 Task: Add Sprouts 2 Ply Paper Towels 1 Roll to the cart.
Action: Mouse moved to (726, 279)
Screenshot: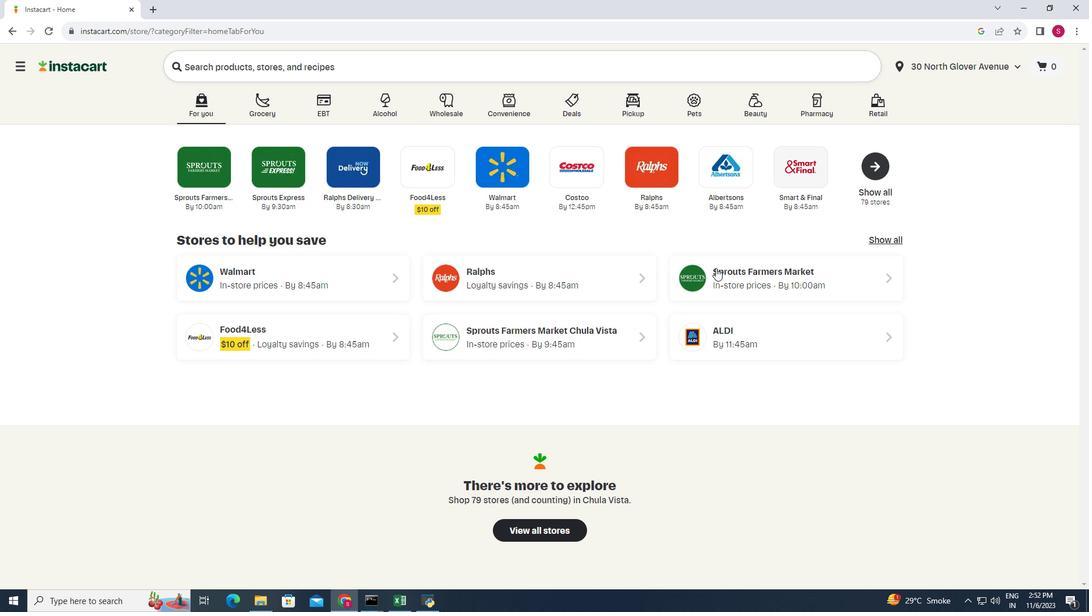 
Action: Mouse pressed left at (726, 279)
Screenshot: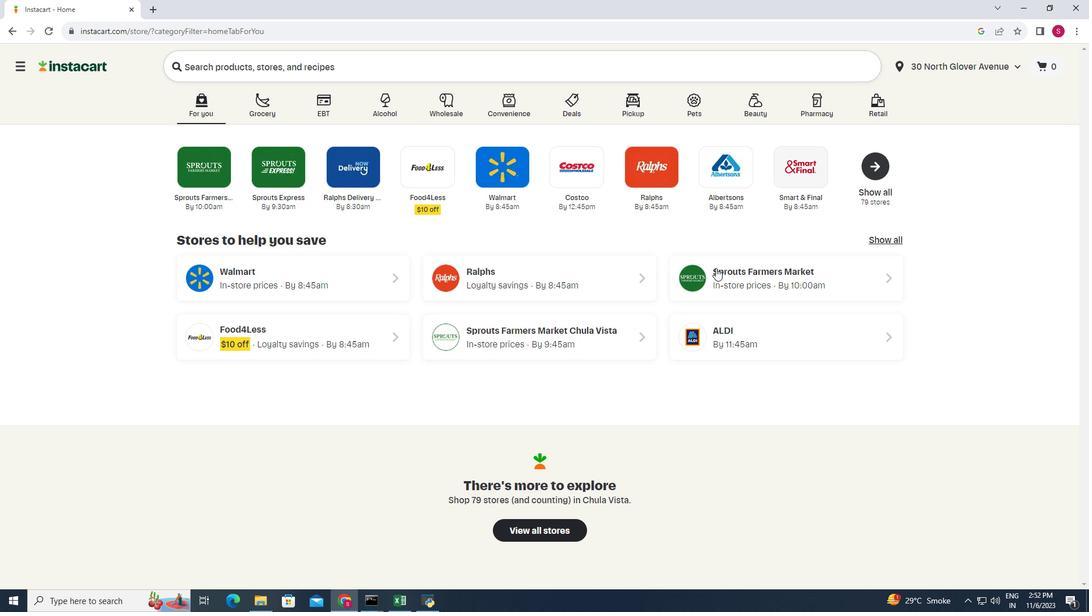
Action: Mouse moved to (95, 499)
Screenshot: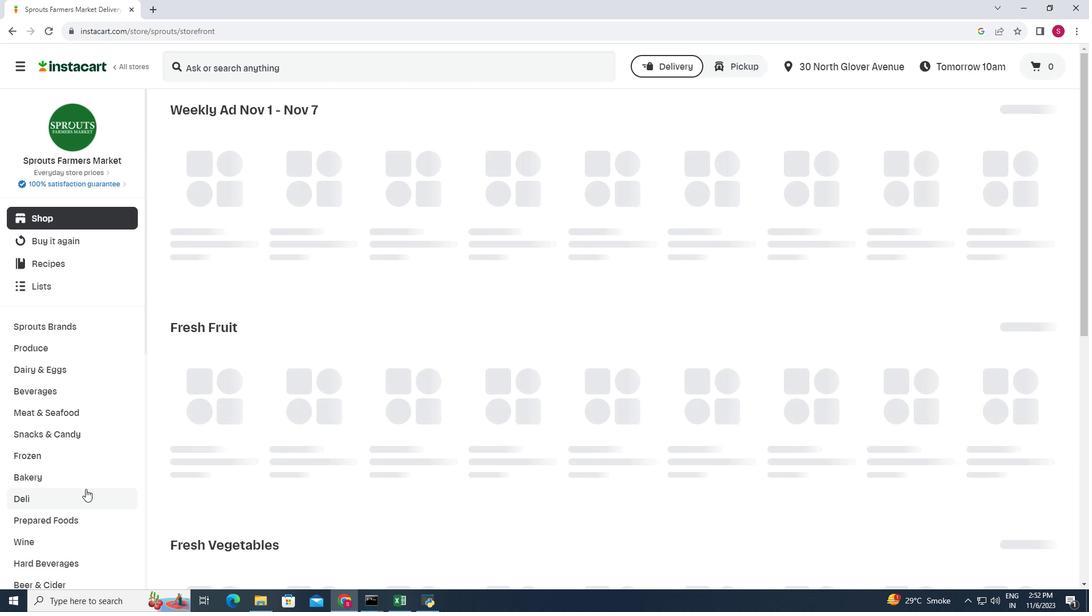
Action: Mouse scrolled (95, 499) with delta (0, 0)
Screenshot: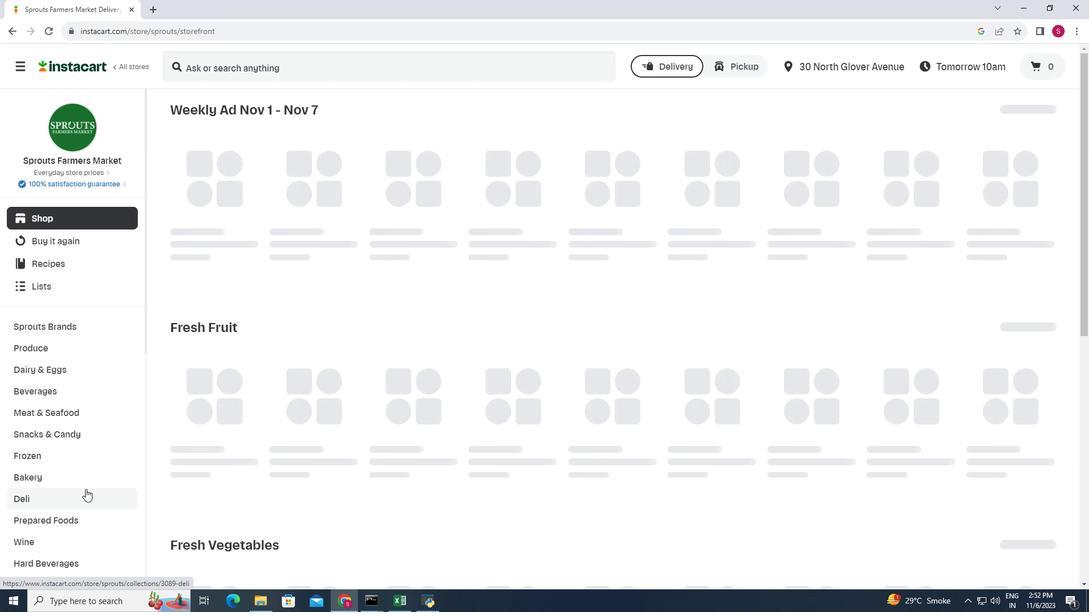 
Action: Mouse scrolled (95, 499) with delta (0, 0)
Screenshot: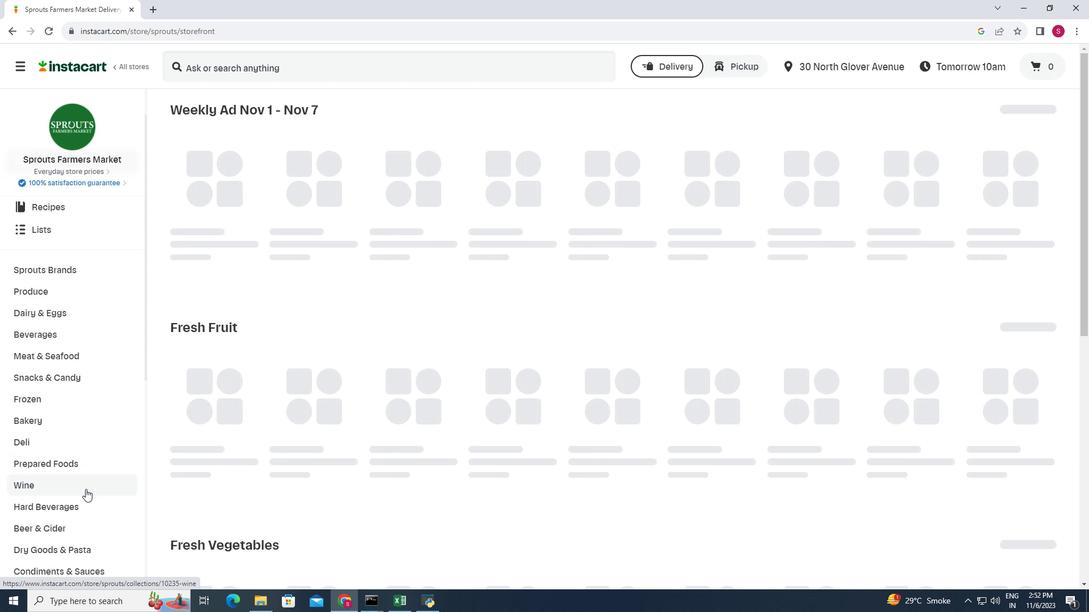 
Action: Mouse scrolled (95, 499) with delta (0, 0)
Screenshot: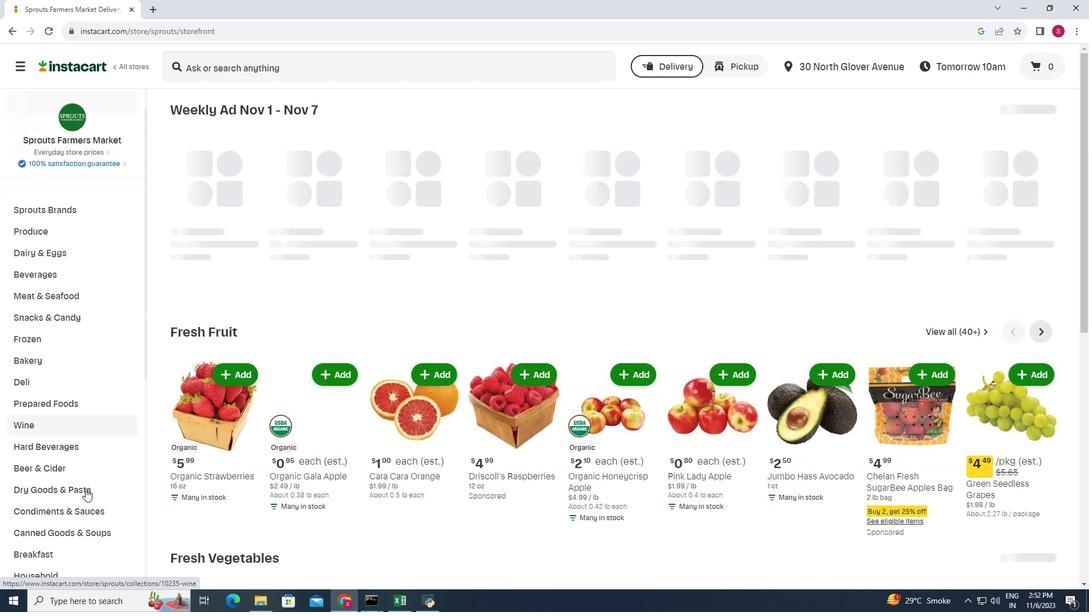 
Action: Mouse scrolled (95, 499) with delta (0, 0)
Screenshot: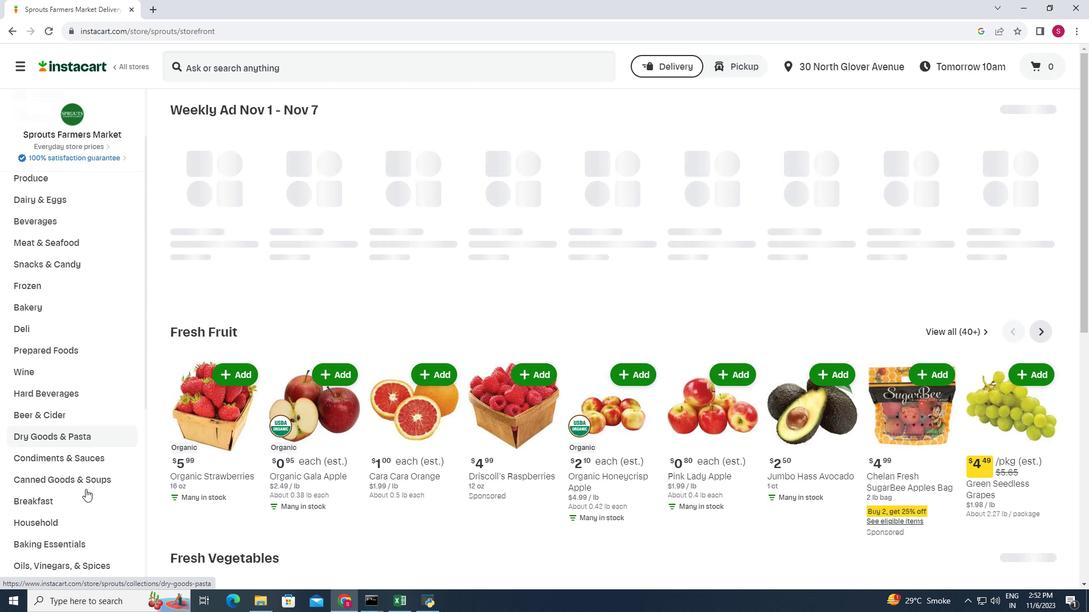 
Action: Mouse moved to (103, 467)
Screenshot: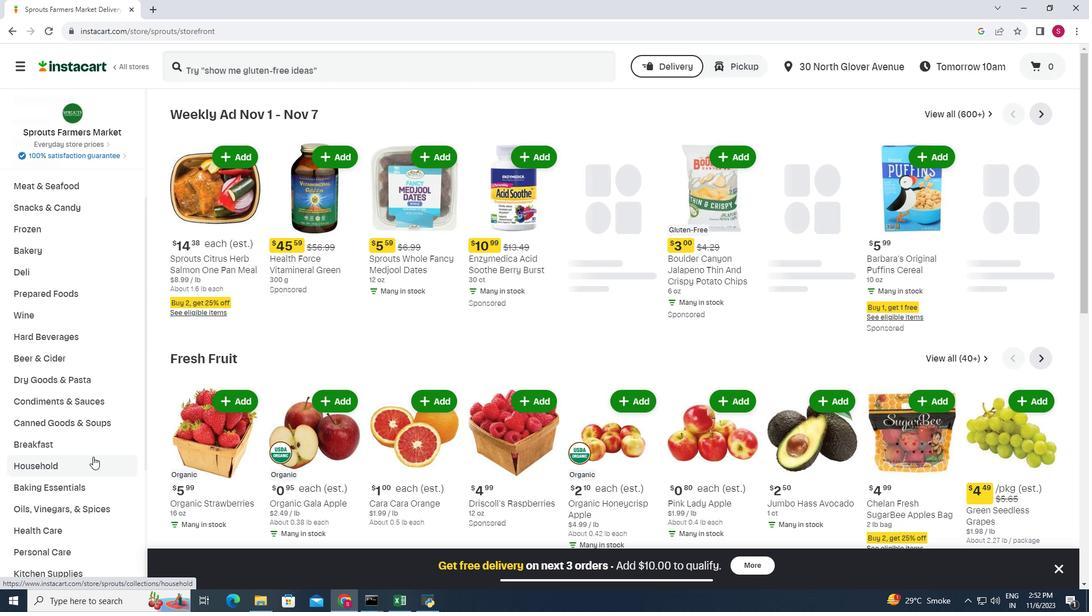 
Action: Mouse pressed left at (103, 467)
Screenshot: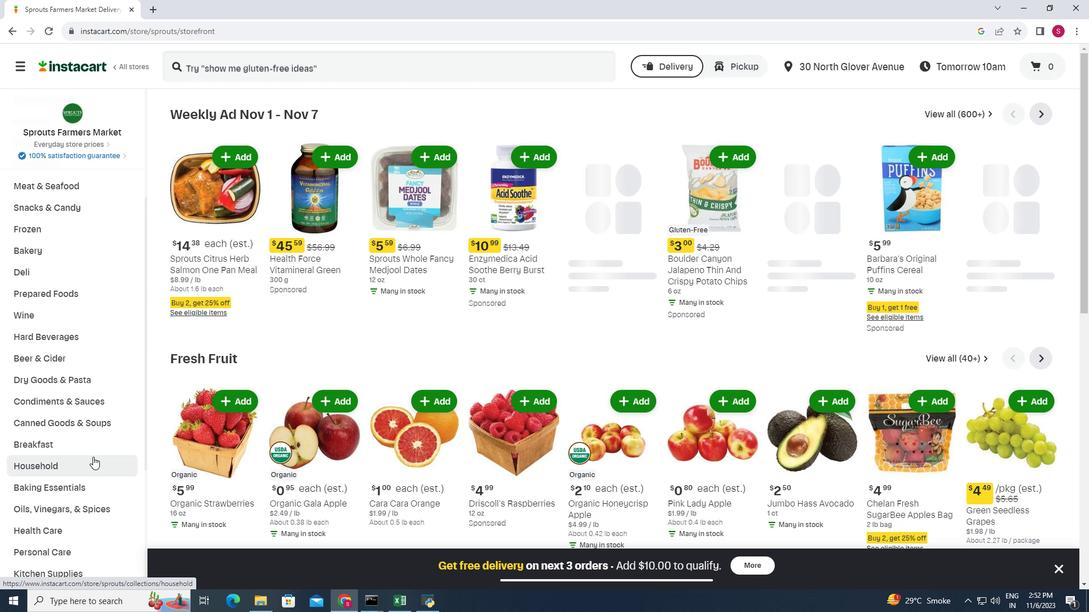 
Action: Mouse moved to (283, 151)
Screenshot: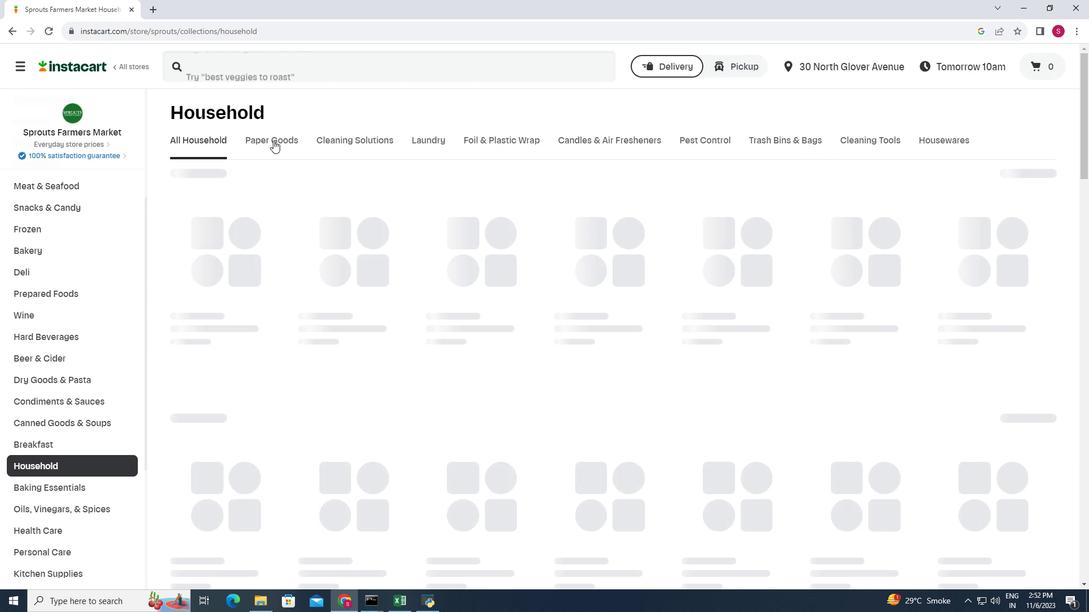 
Action: Mouse pressed left at (283, 151)
Screenshot: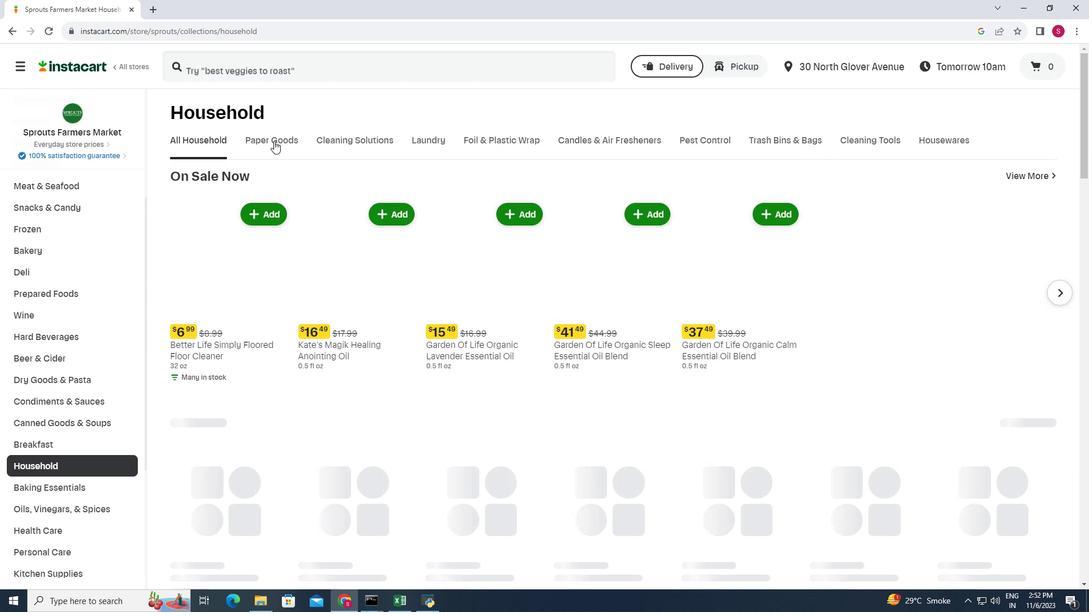 
Action: Mouse moved to (361, 250)
Screenshot: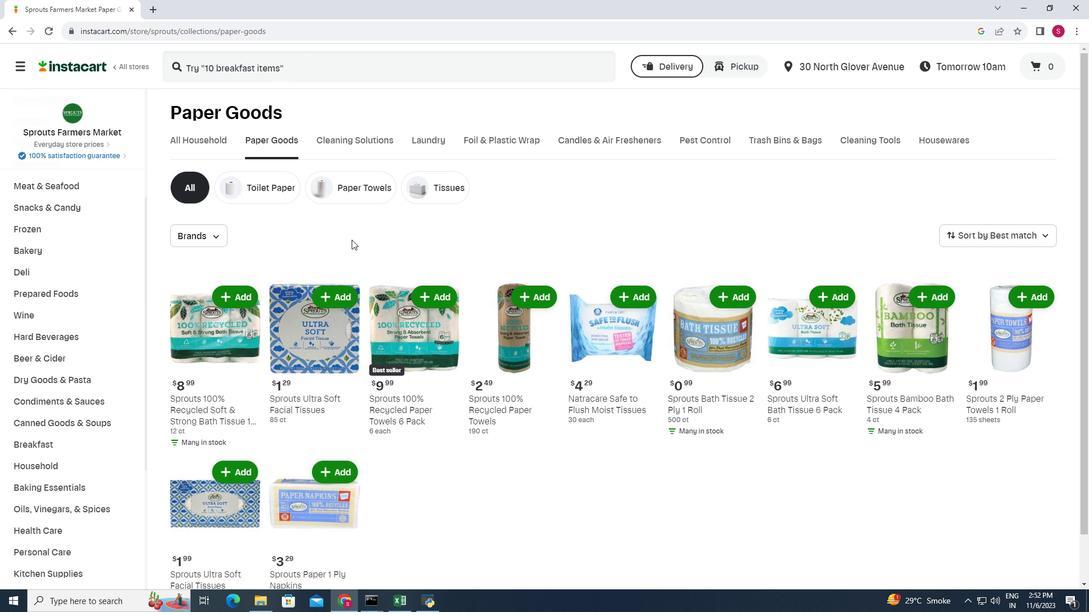 
Action: Mouse scrolled (361, 249) with delta (0, 0)
Screenshot: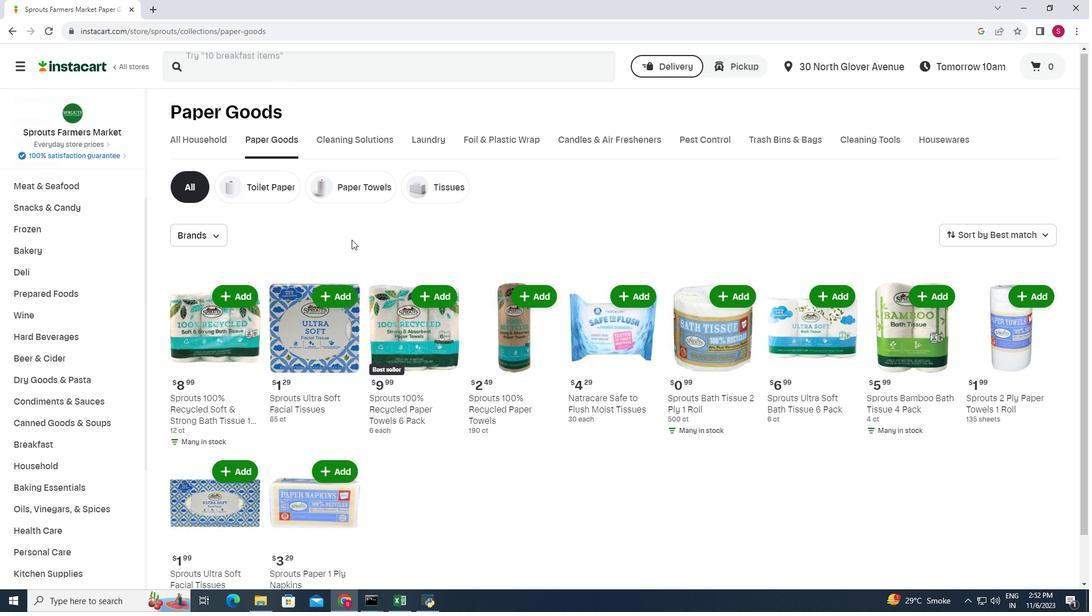 
Action: Mouse moved to (362, 250)
Screenshot: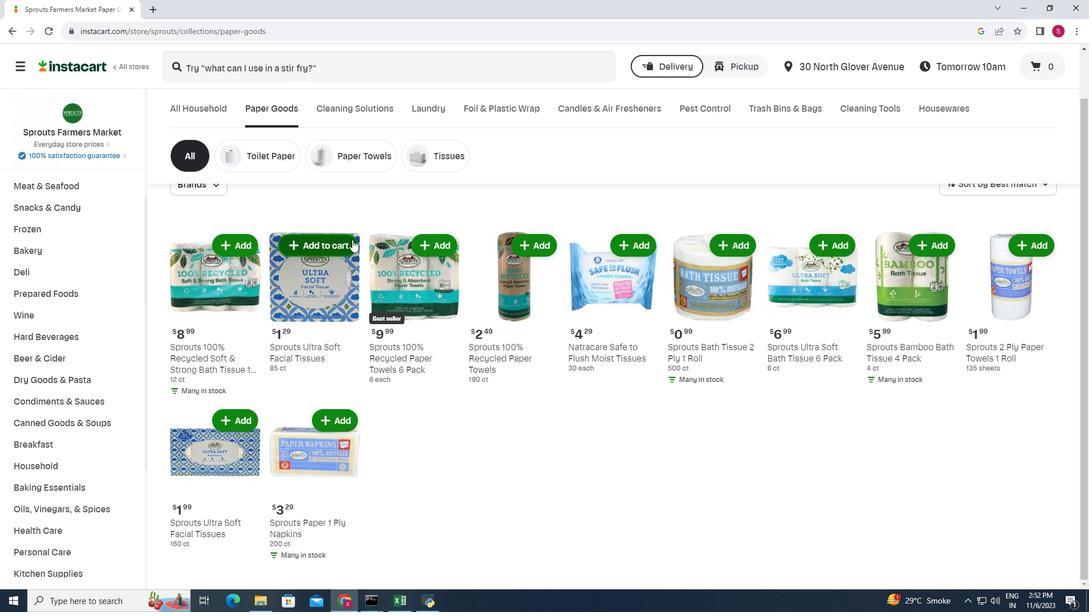 
Action: Mouse scrolled (362, 249) with delta (0, 0)
Screenshot: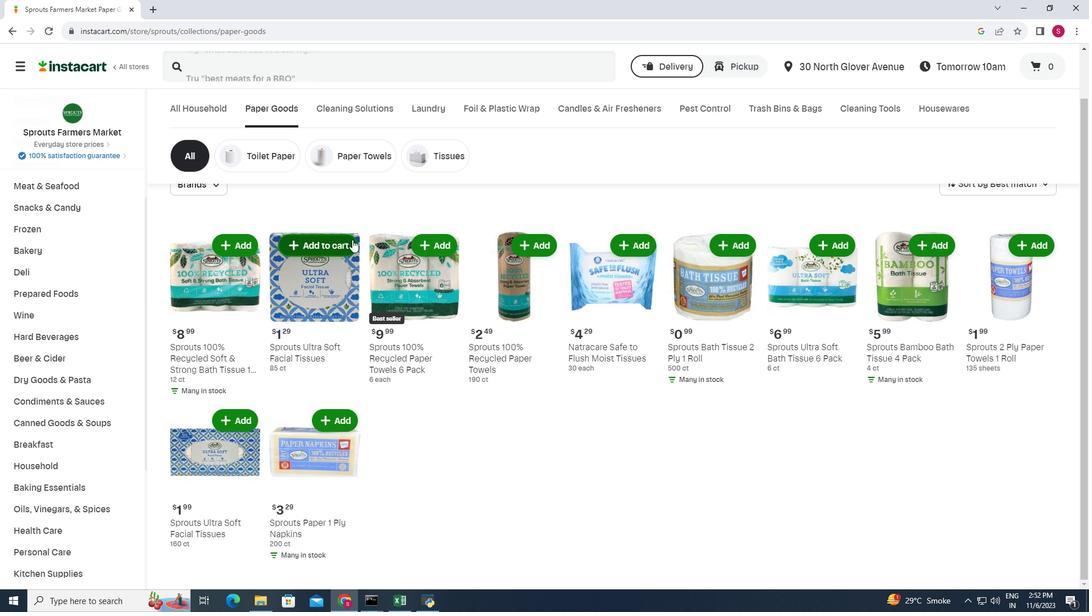 
Action: Mouse scrolled (362, 249) with delta (0, 0)
Screenshot: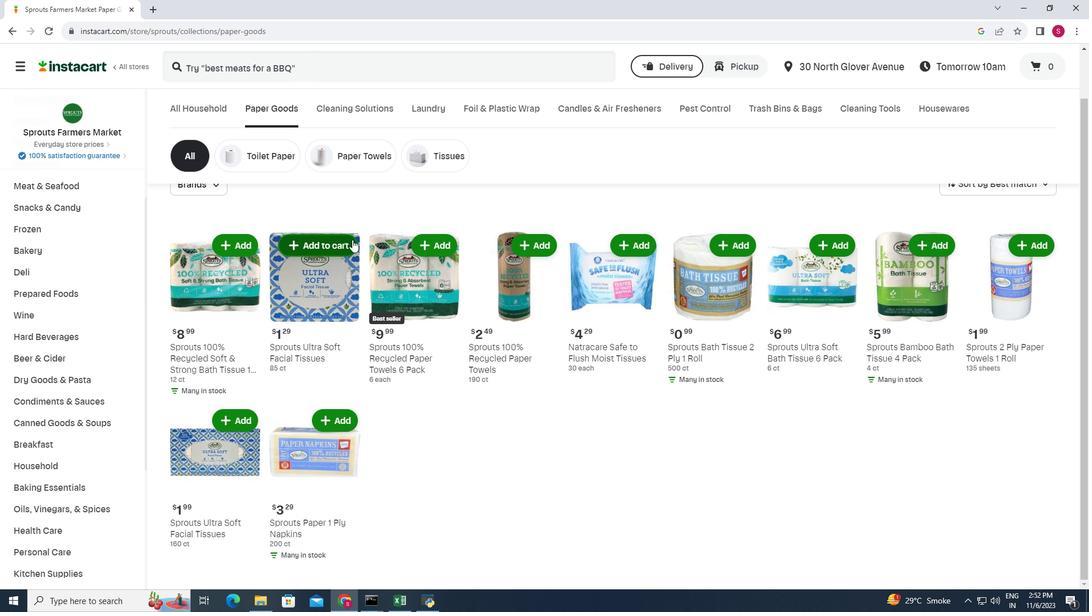
Action: Mouse moved to (377, 380)
Screenshot: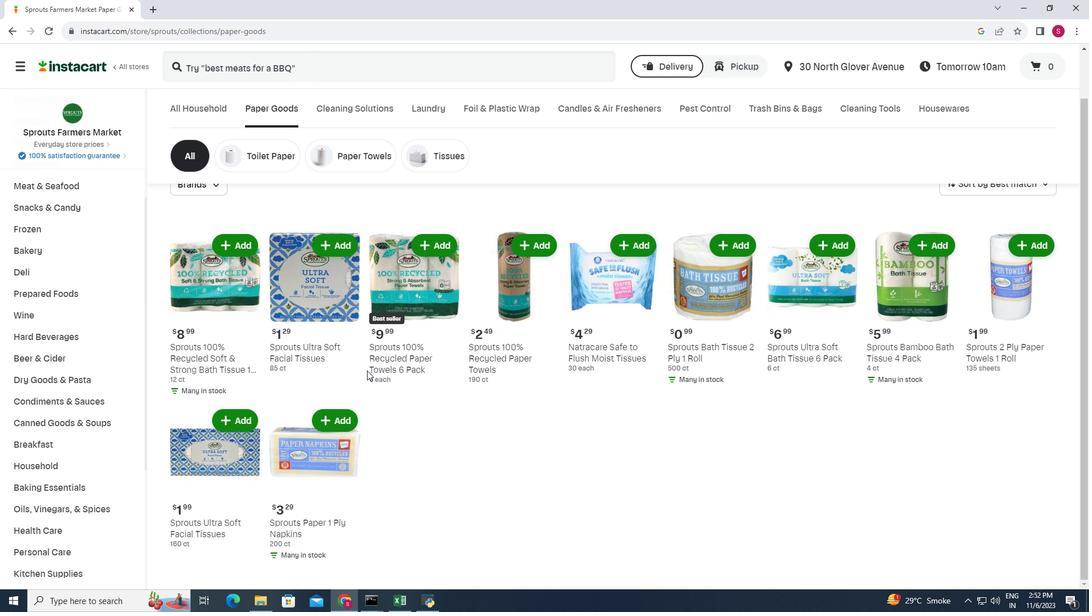
Action: Mouse scrolled (377, 381) with delta (0, 0)
Screenshot: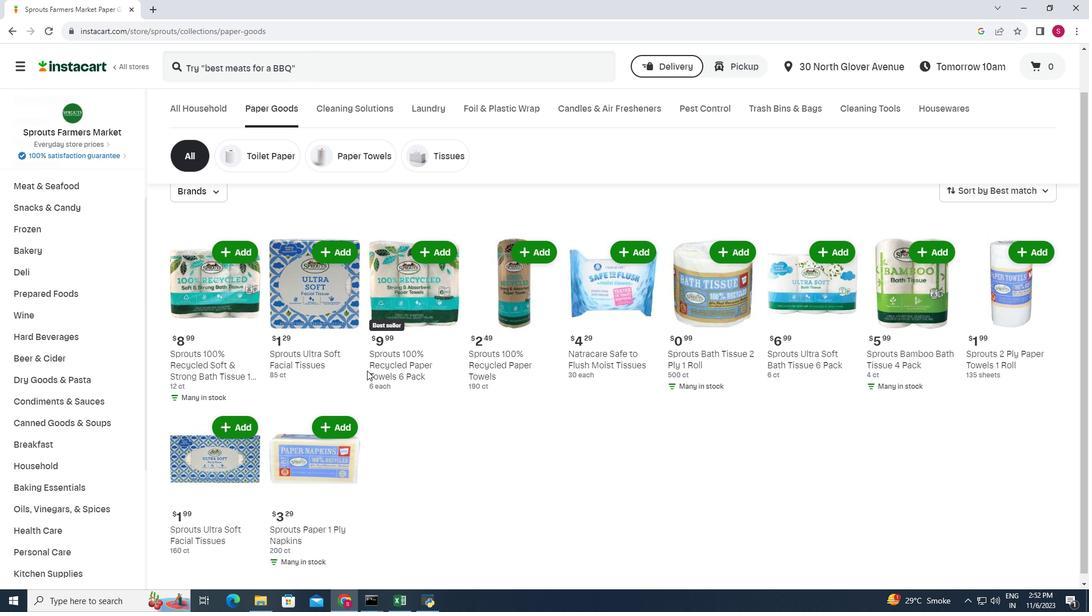 
Action: Mouse moved to (1029, 304)
Screenshot: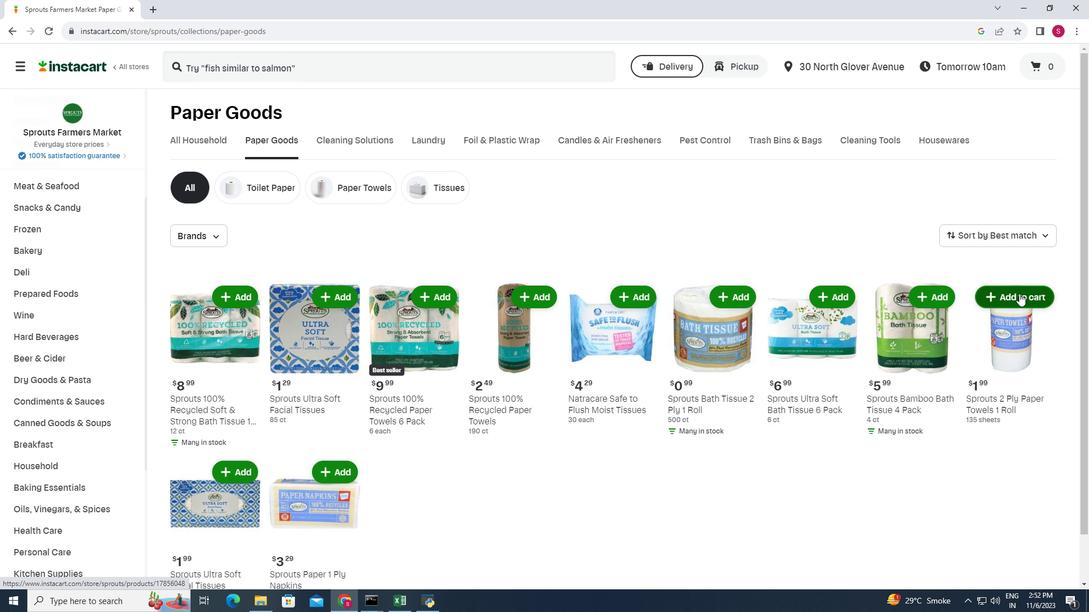 
Action: Mouse pressed left at (1029, 304)
Screenshot: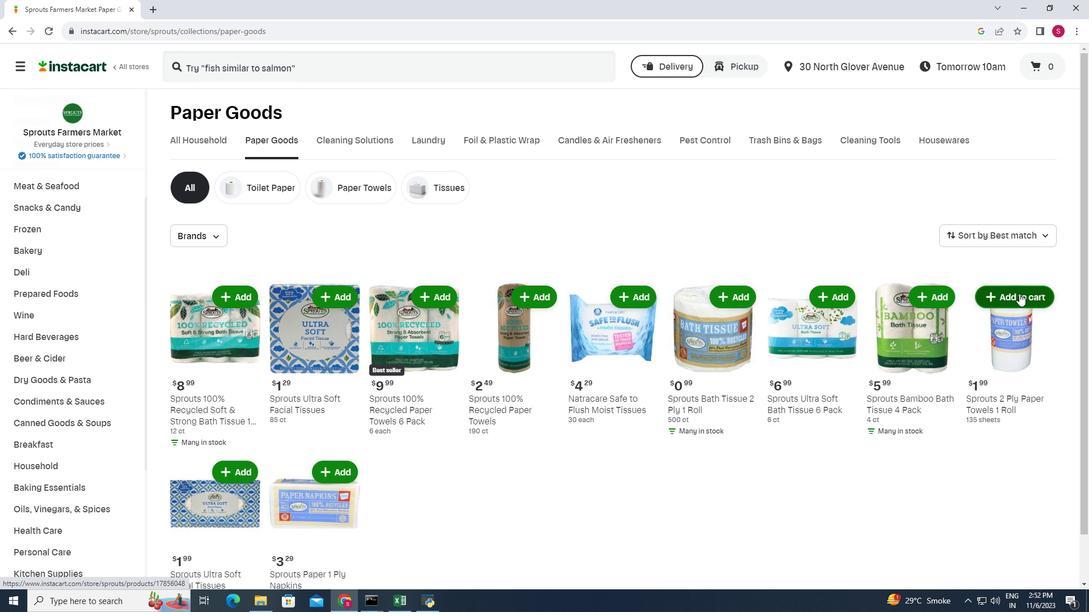 
Action: Mouse moved to (946, 260)
Screenshot: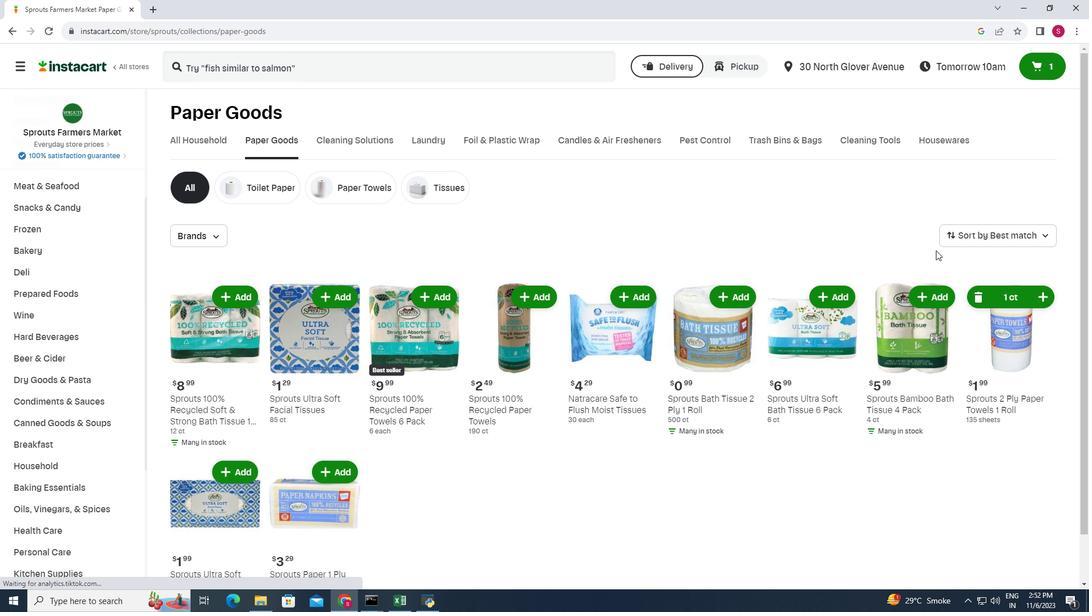 
